 Task: Add French Trim Rack of Lamb to the cart.
Action: Mouse moved to (17, 67)
Screenshot: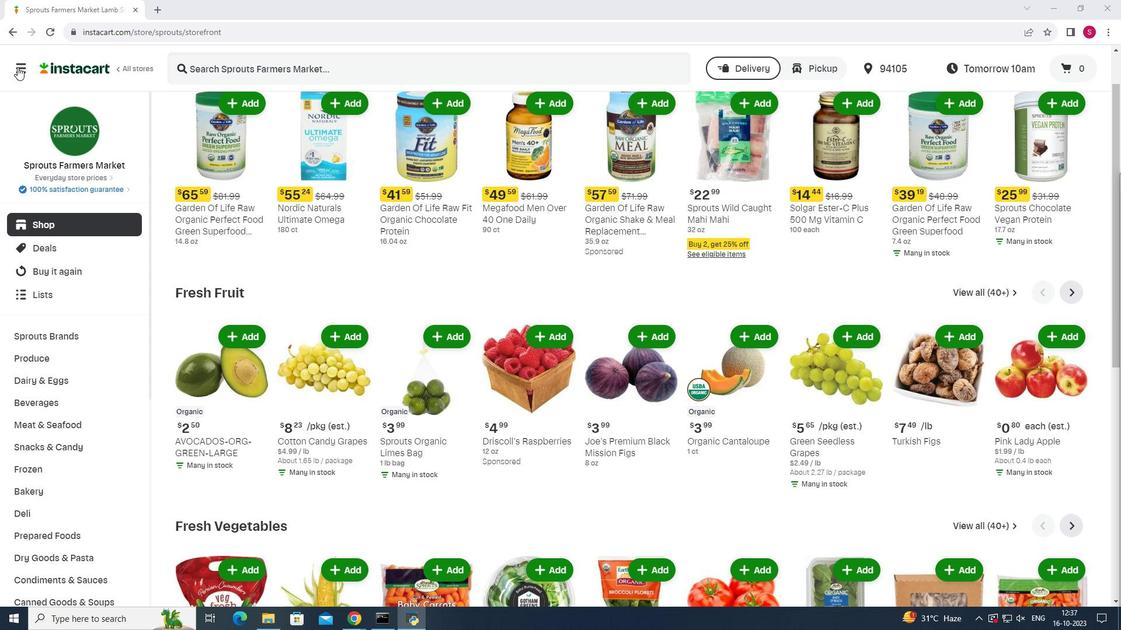 
Action: Mouse pressed left at (17, 67)
Screenshot: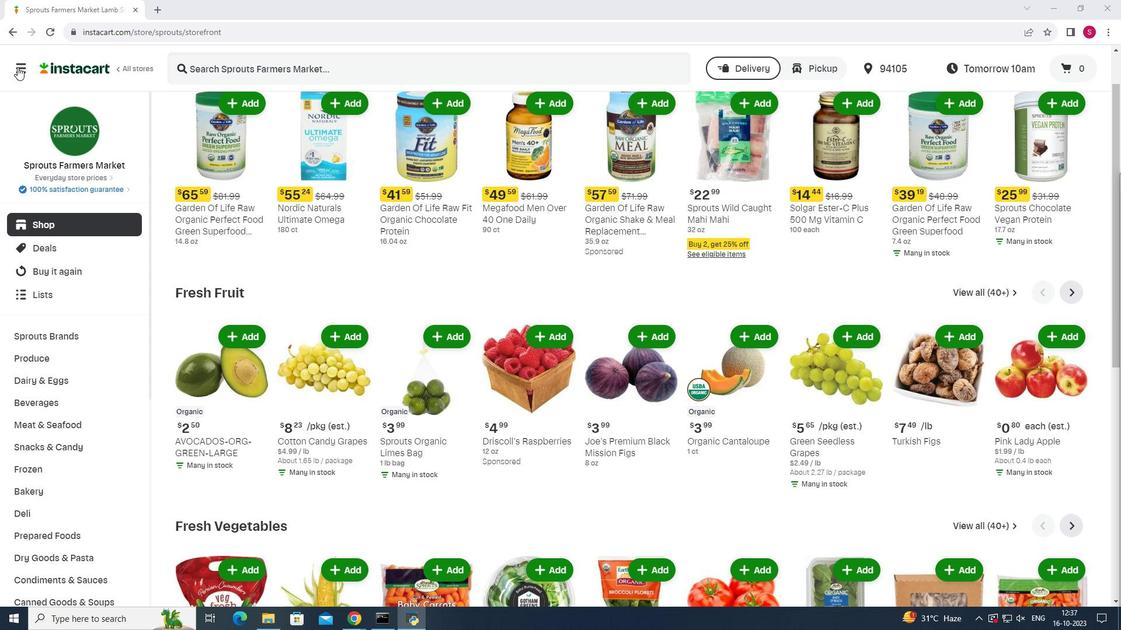
Action: Mouse moved to (71, 310)
Screenshot: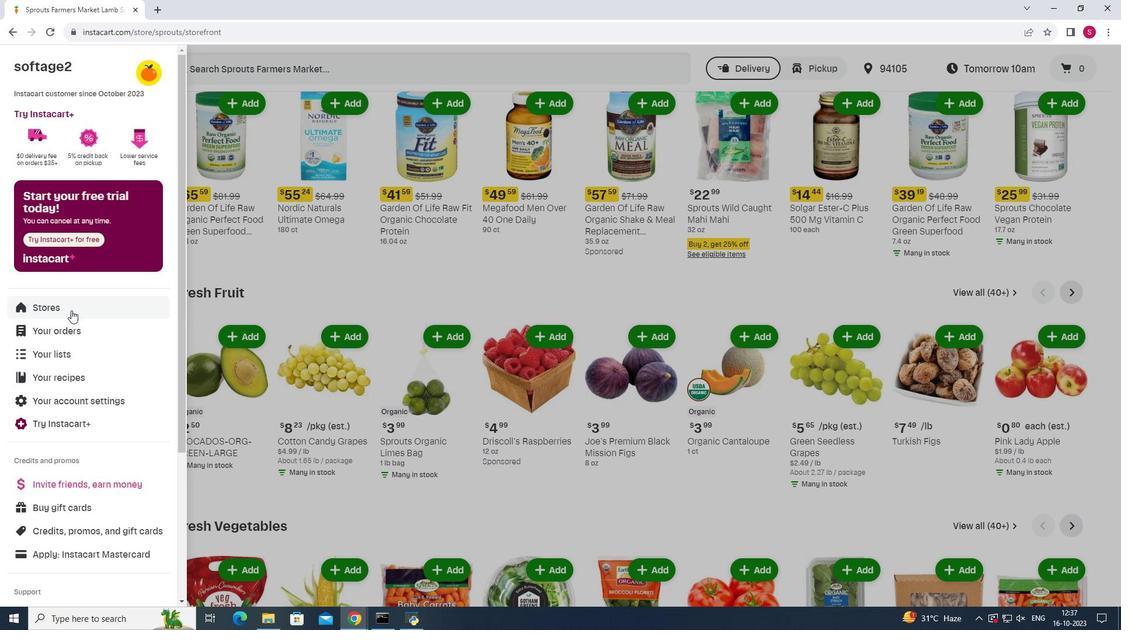 
Action: Mouse pressed left at (71, 310)
Screenshot: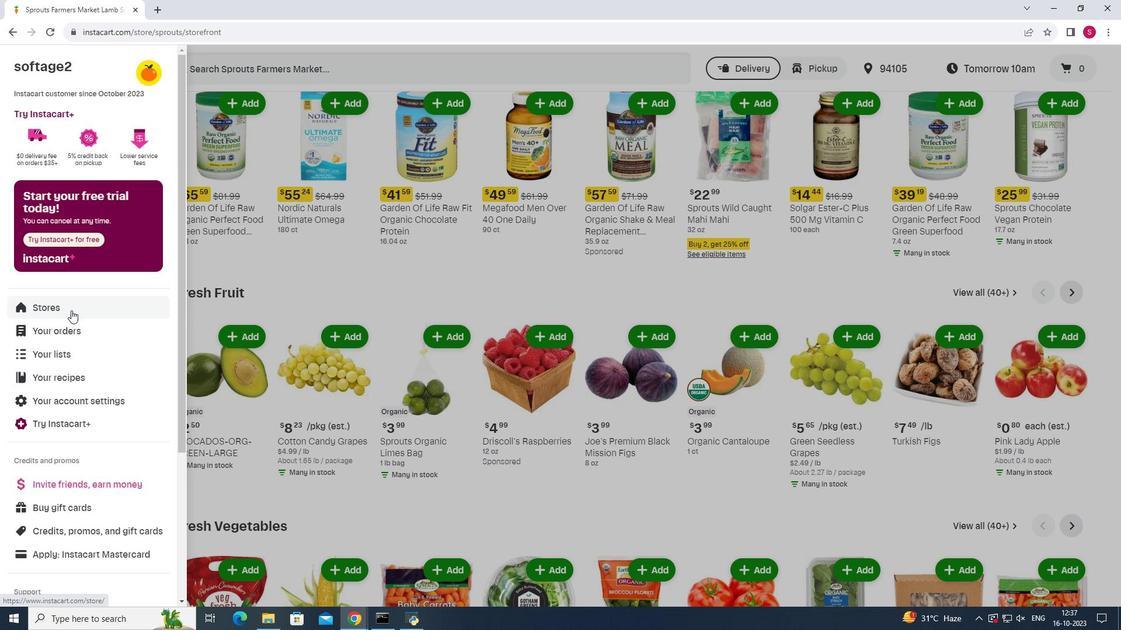 
Action: Mouse moved to (268, 105)
Screenshot: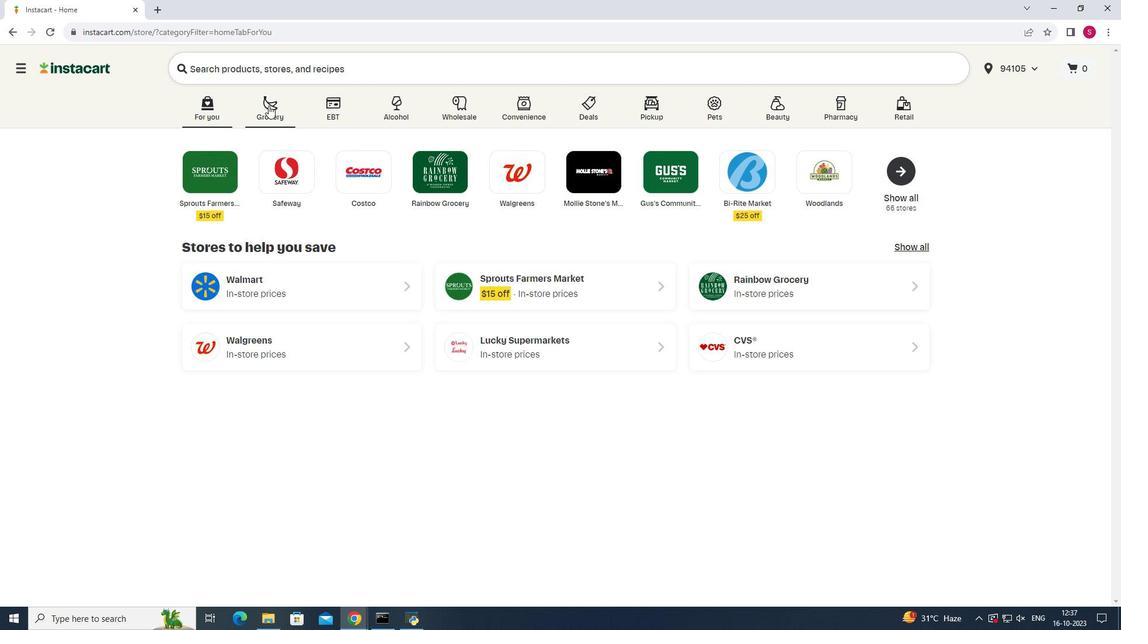 
Action: Mouse pressed left at (268, 105)
Screenshot: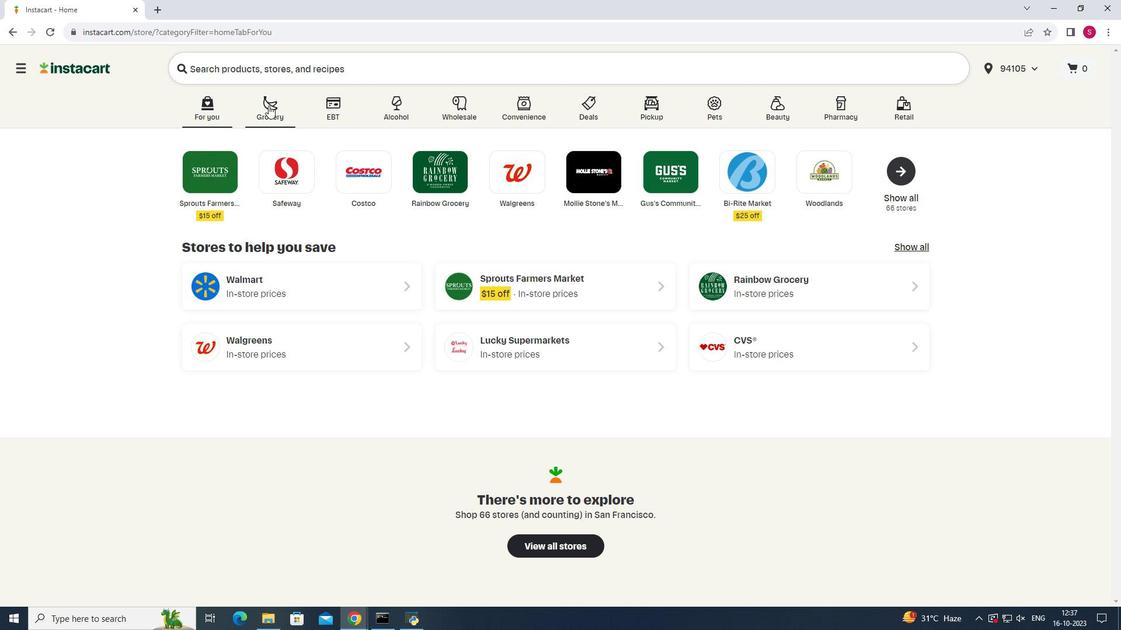 
Action: Mouse moved to (771, 162)
Screenshot: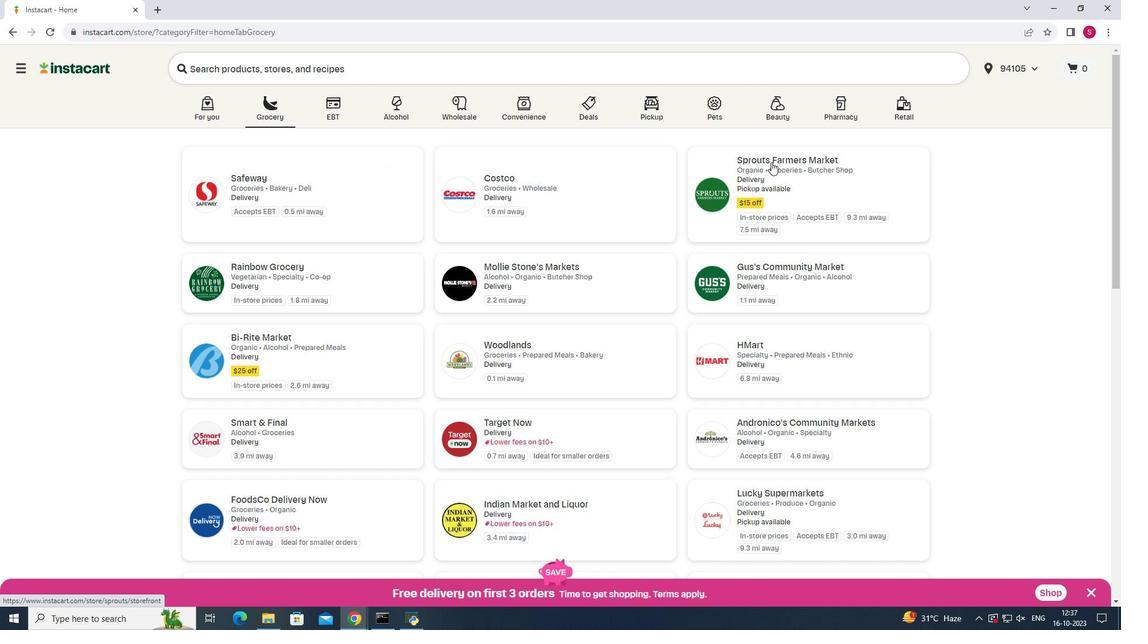 
Action: Mouse pressed left at (771, 162)
Screenshot: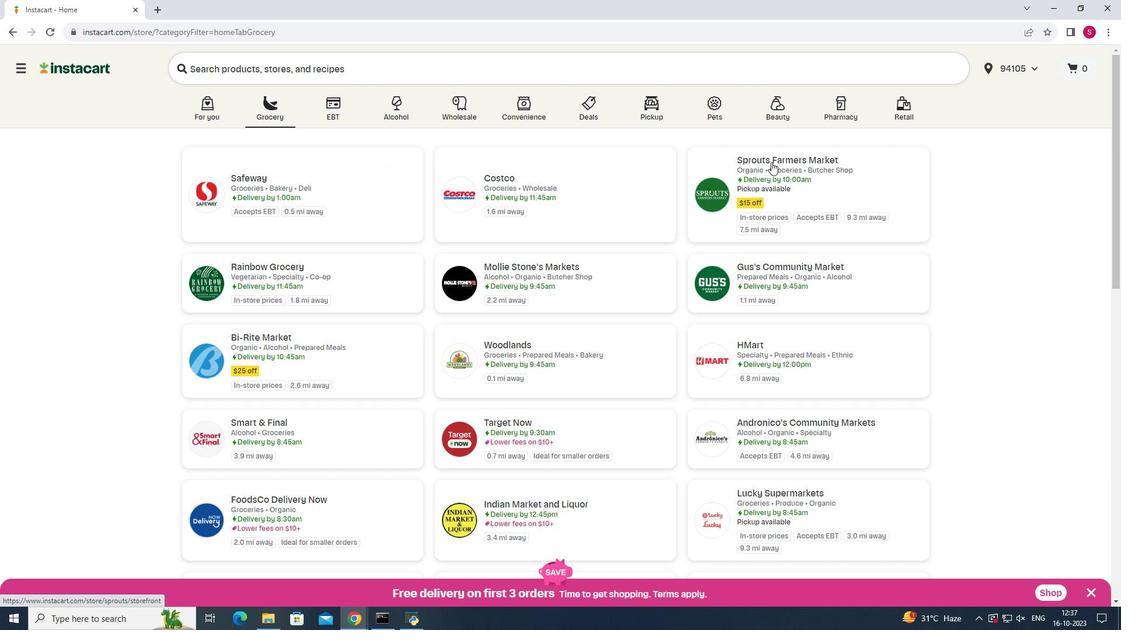 
Action: Mouse pressed left at (771, 162)
Screenshot: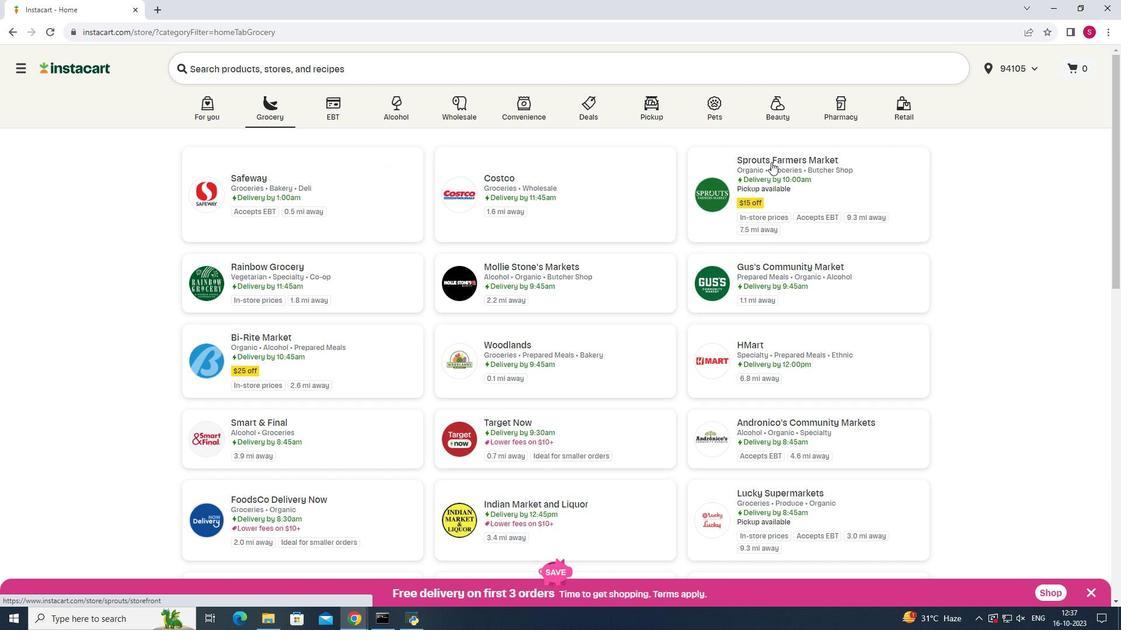 
Action: Mouse moved to (62, 426)
Screenshot: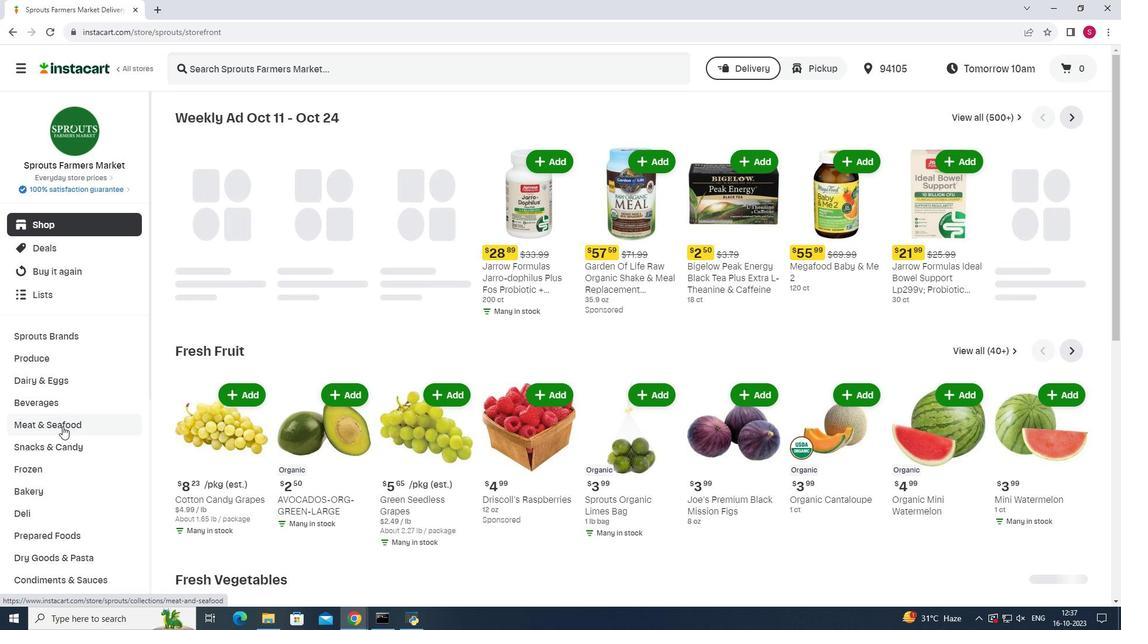 
Action: Mouse pressed left at (62, 426)
Screenshot: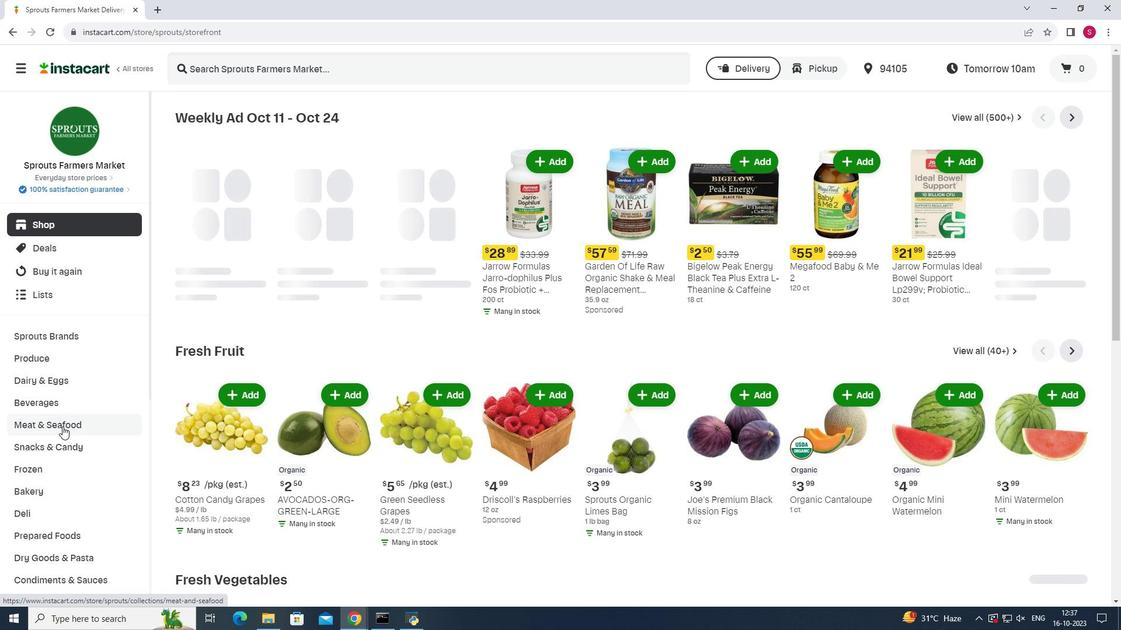 
Action: Mouse moved to (665, 145)
Screenshot: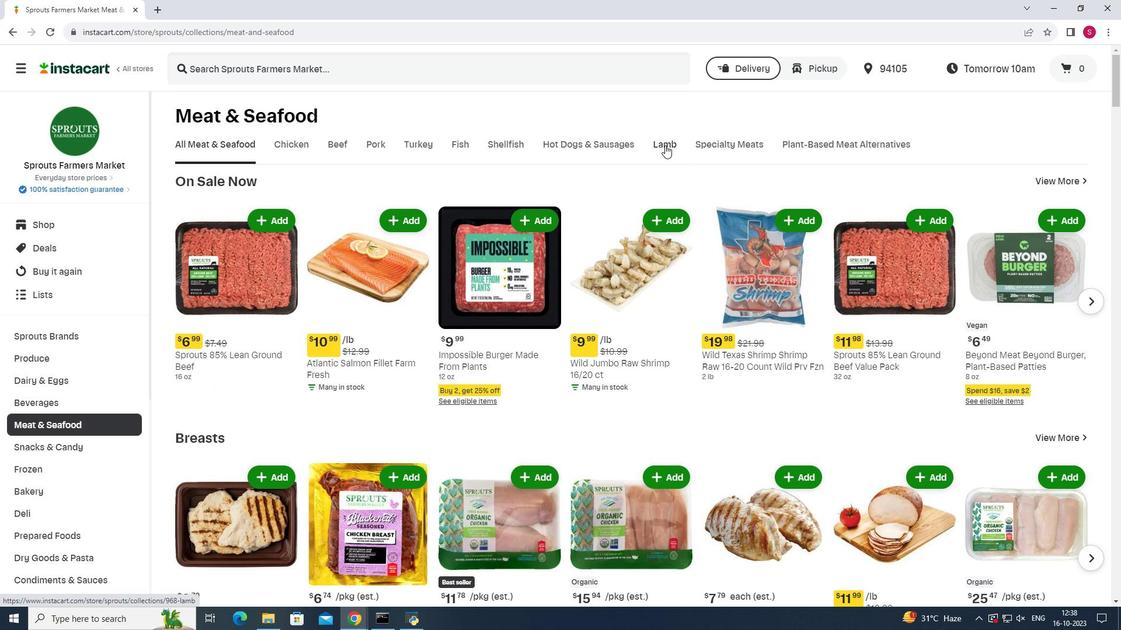 
Action: Mouse pressed left at (665, 145)
Screenshot: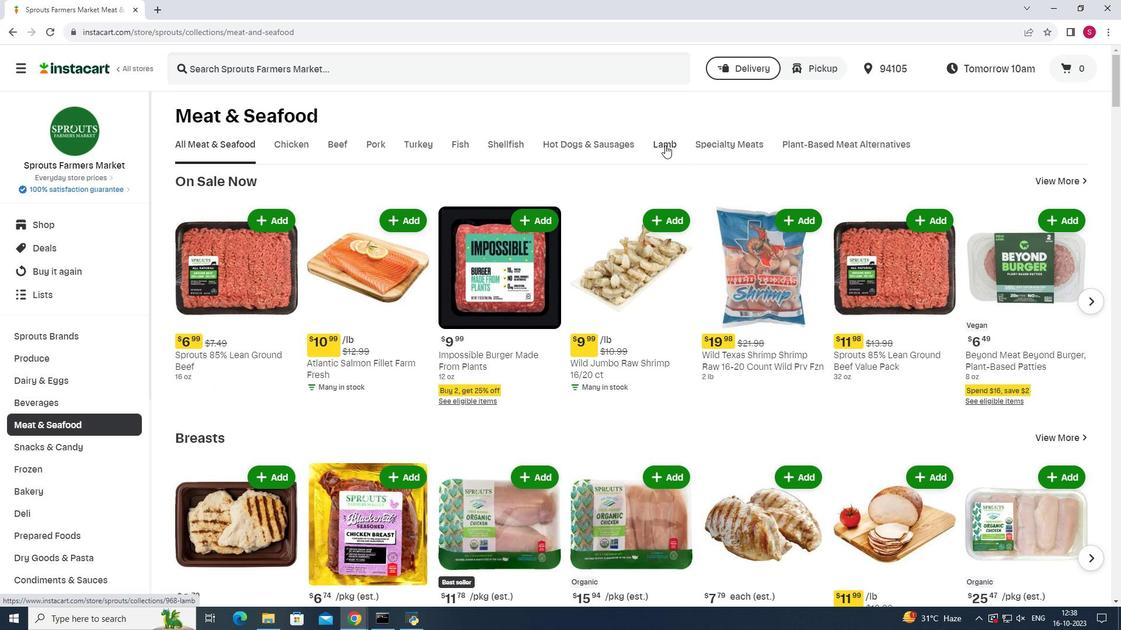 
Action: Mouse moved to (349, 71)
Screenshot: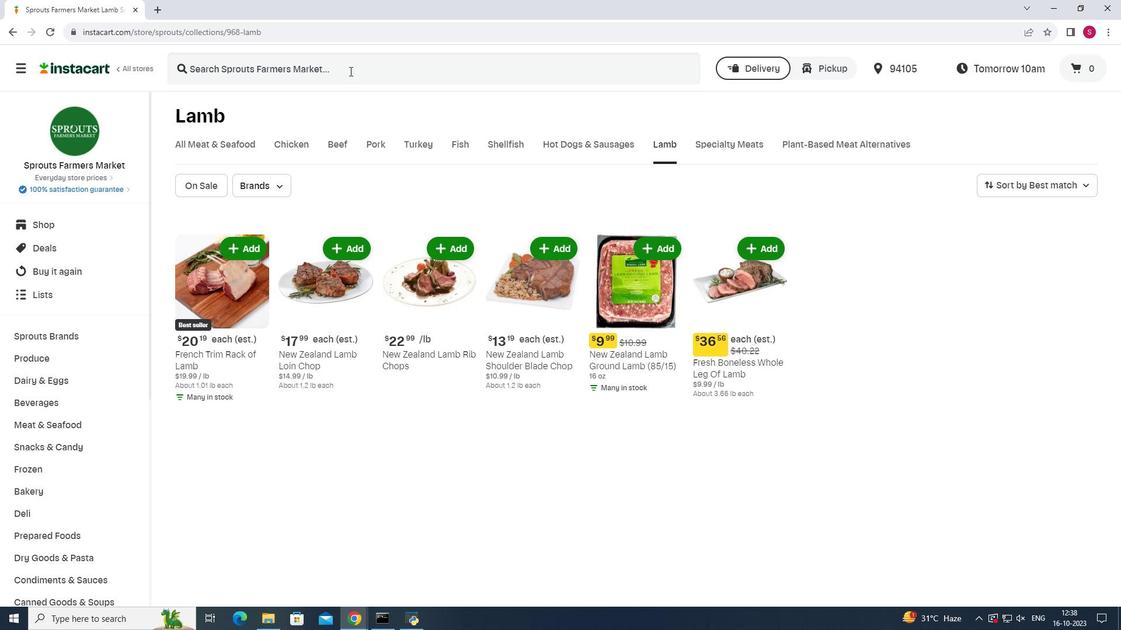 
Action: Mouse pressed left at (349, 71)
Screenshot: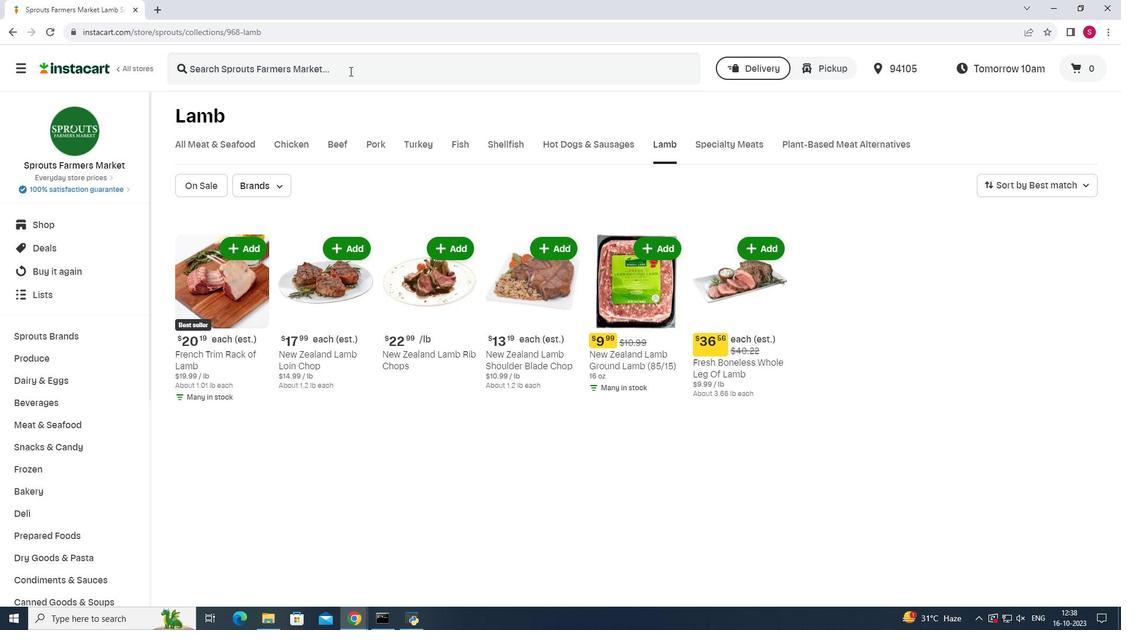
Action: Mouse moved to (349, 71)
Screenshot: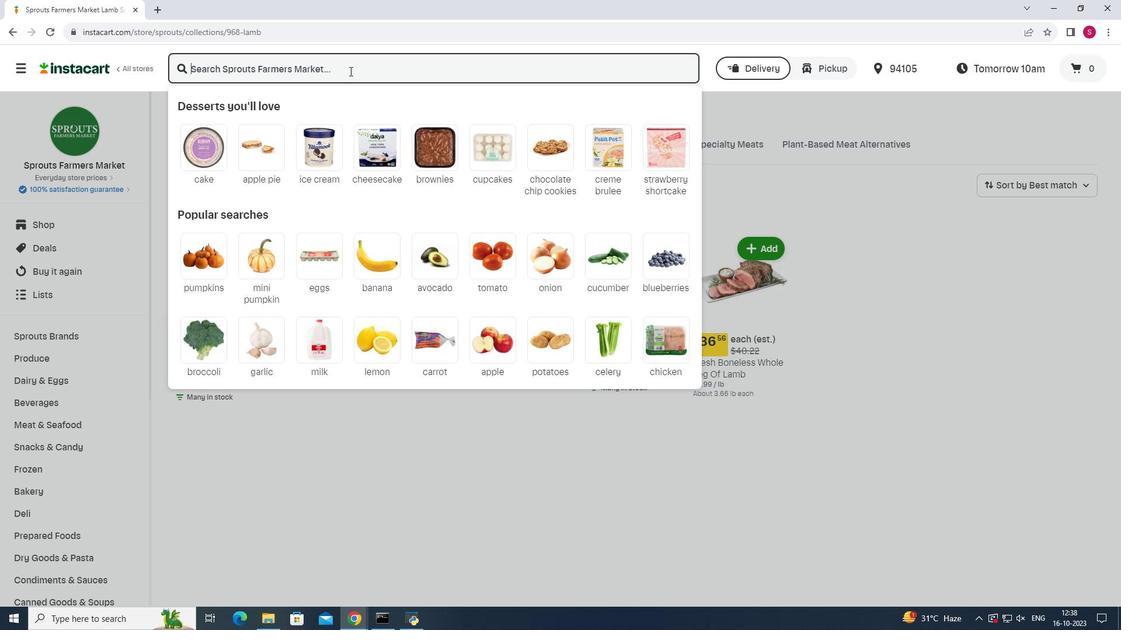 
Action: Key pressed <Key.shift><Key.shift><Key.shift><Key.shift><Key.shift><Key.shift><Key.shift><Key.shift><Key.shift><Key.shift><Key.shift><Key.shift><Key.shift><Key.shift><Key.shift><Key.shift><Key.shift><Key.shift><Key.shift><Key.shift><Key.shift><Key.shift><Key.shift><Key.shift><Key.shift><Key.shift><Key.shift>French<Key.space><Key.shift>Trim<Key.space><Key.shift>Rack<Key.space><Key.shift><Key.shift>Of<Key.space><Key.shift>Lamb<Key.enter>
Screenshot: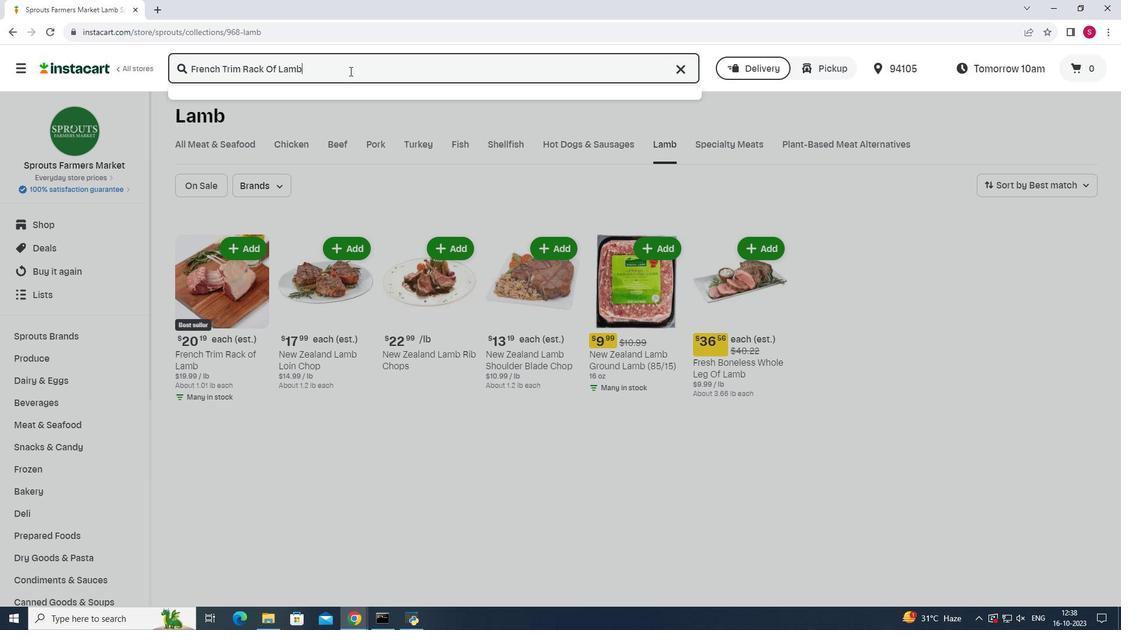 
Action: Mouse moved to (319, 162)
Screenshot: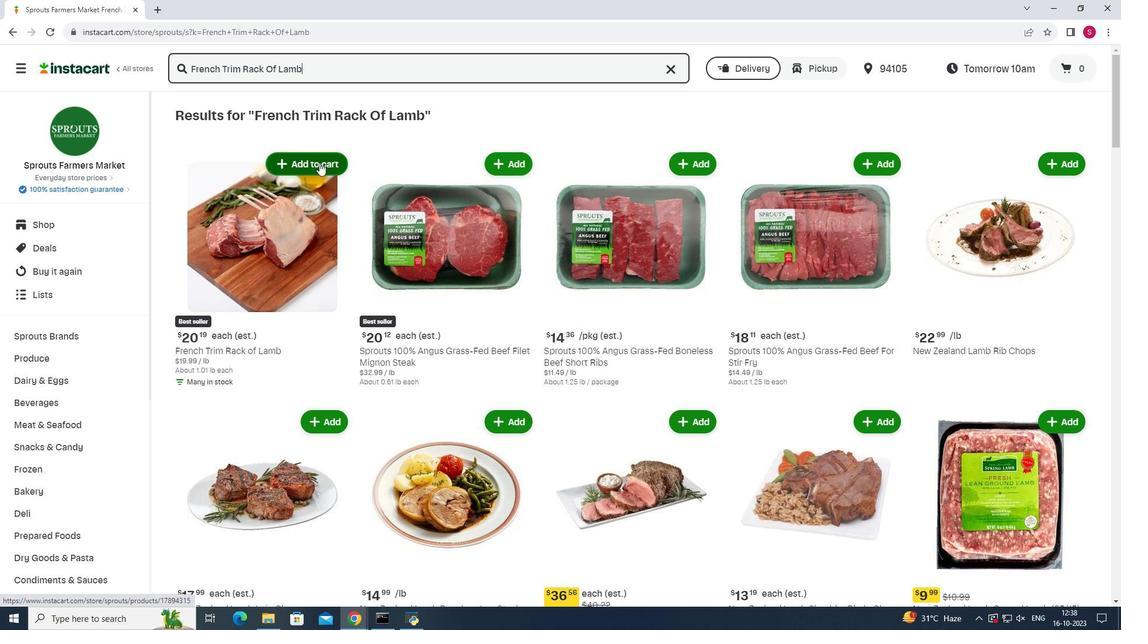 
Action: Mouse pressed left at (319, 162)
Screenshot: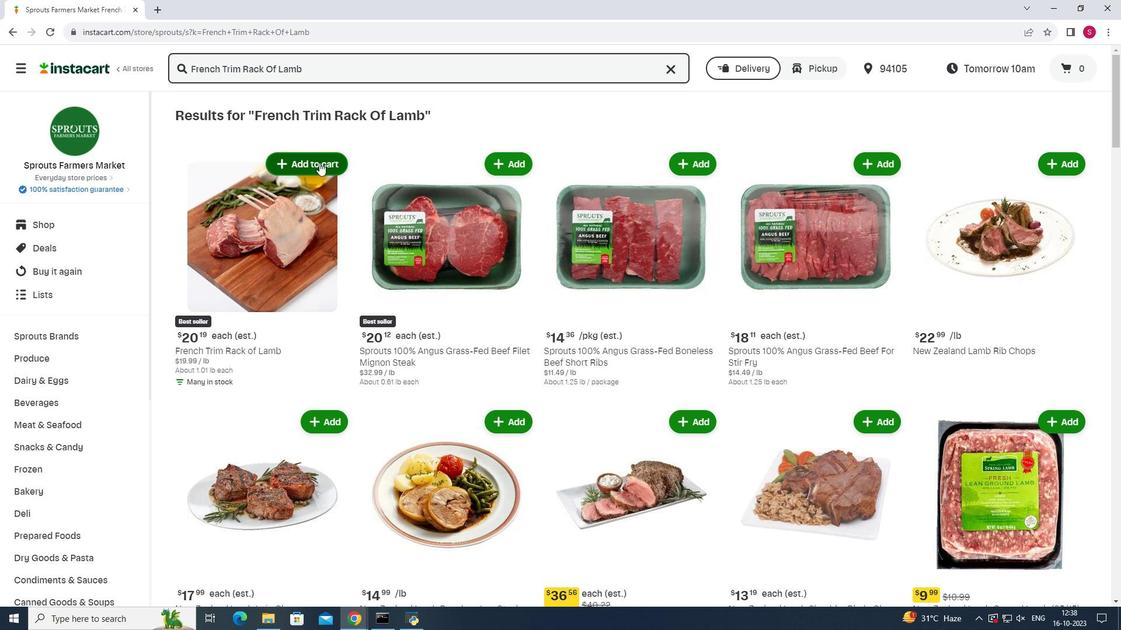 
